Task: Set Answer 2 of the checkboxes to "Time".
Action: Mouse moved to (256, 400)
Screenshot: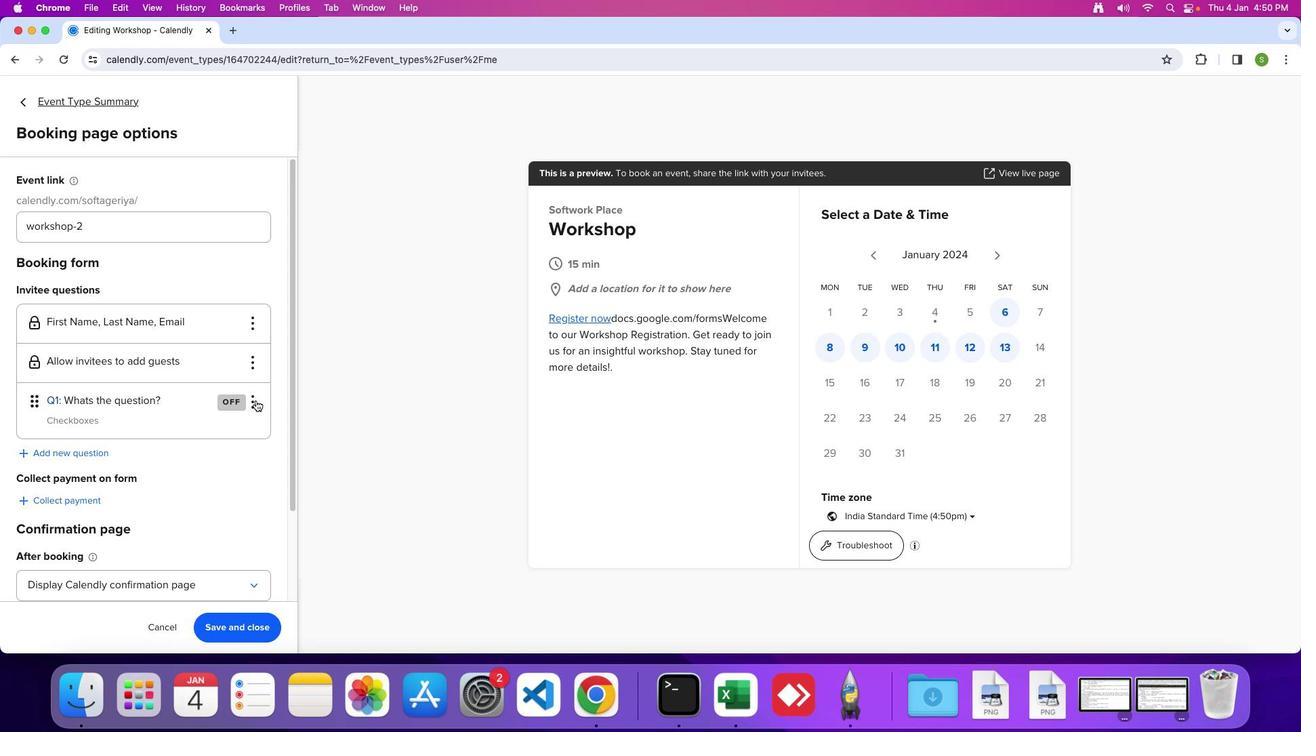 
Action: Mouse pressed left at (256, 400)
Screenshot: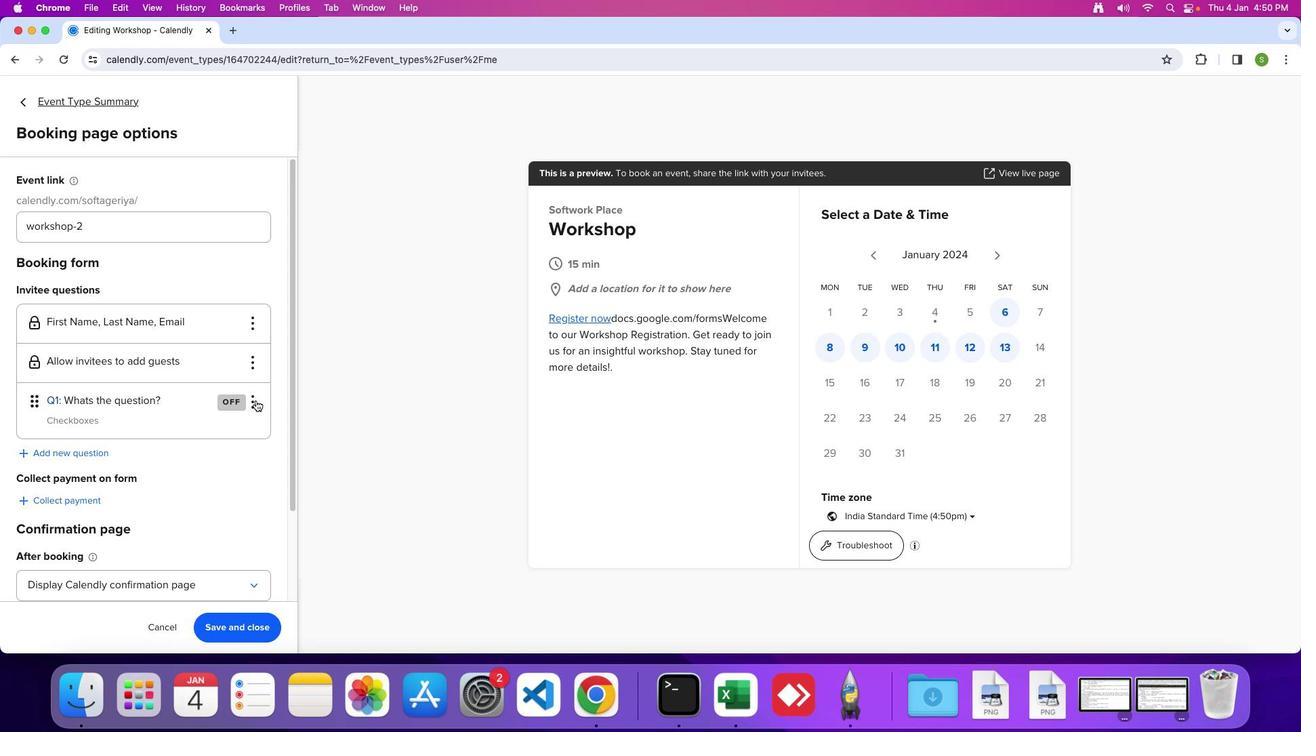 
Action: Mouse moved to (252, 418)
Screenshot: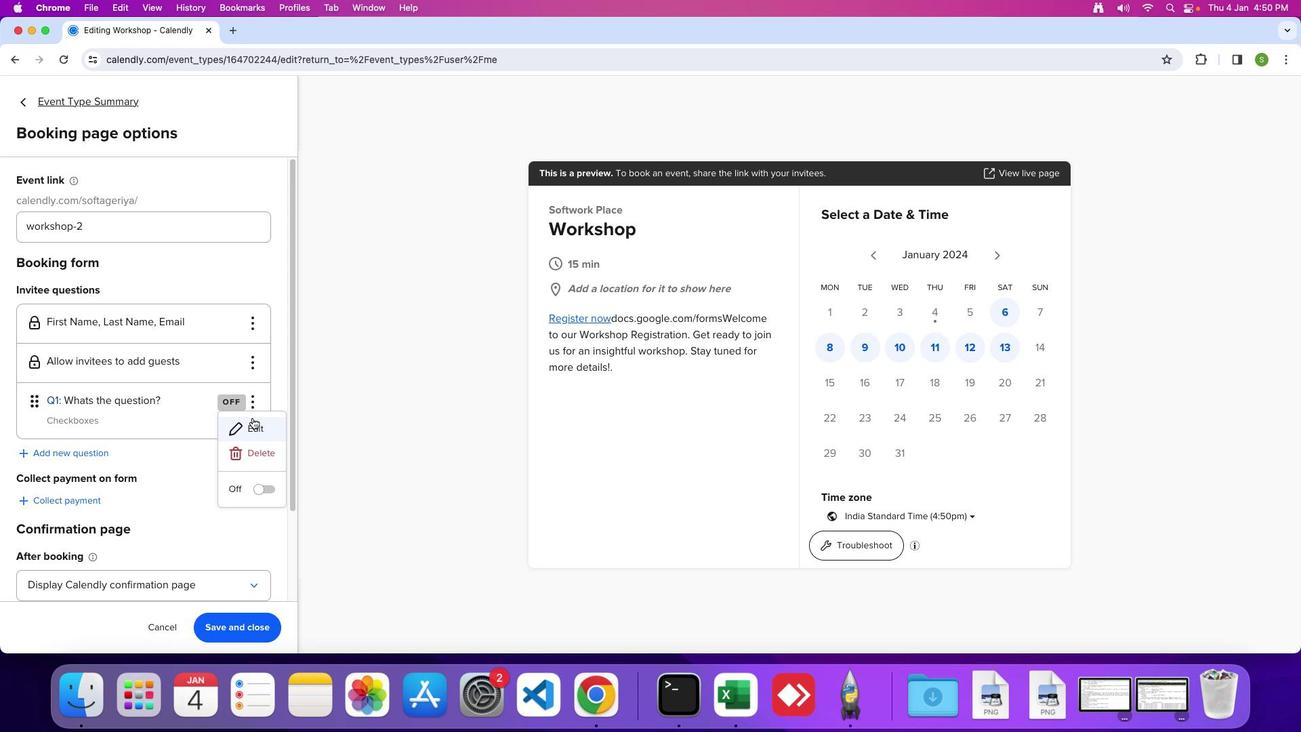 
Action: Mouse pressed left at (252, 418)
Screenshot: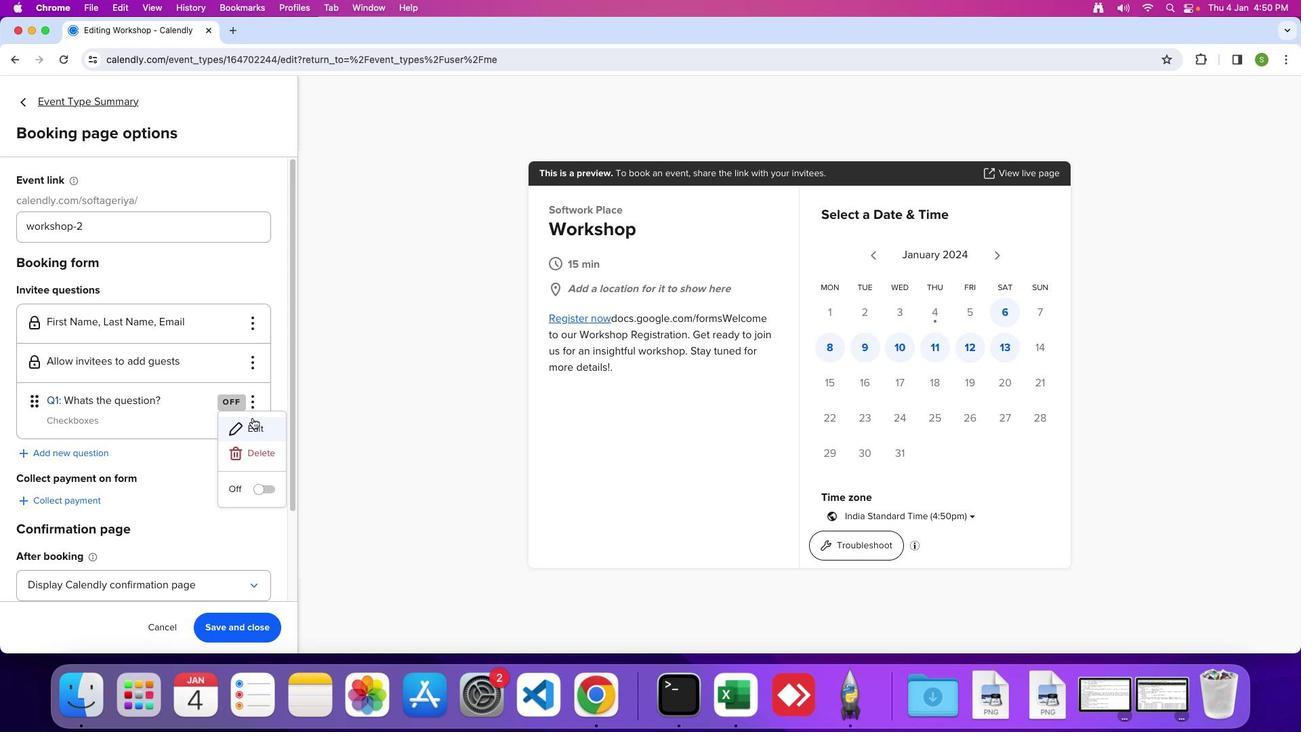 
Action: Mouse moved to (607, 428)
Screenshot: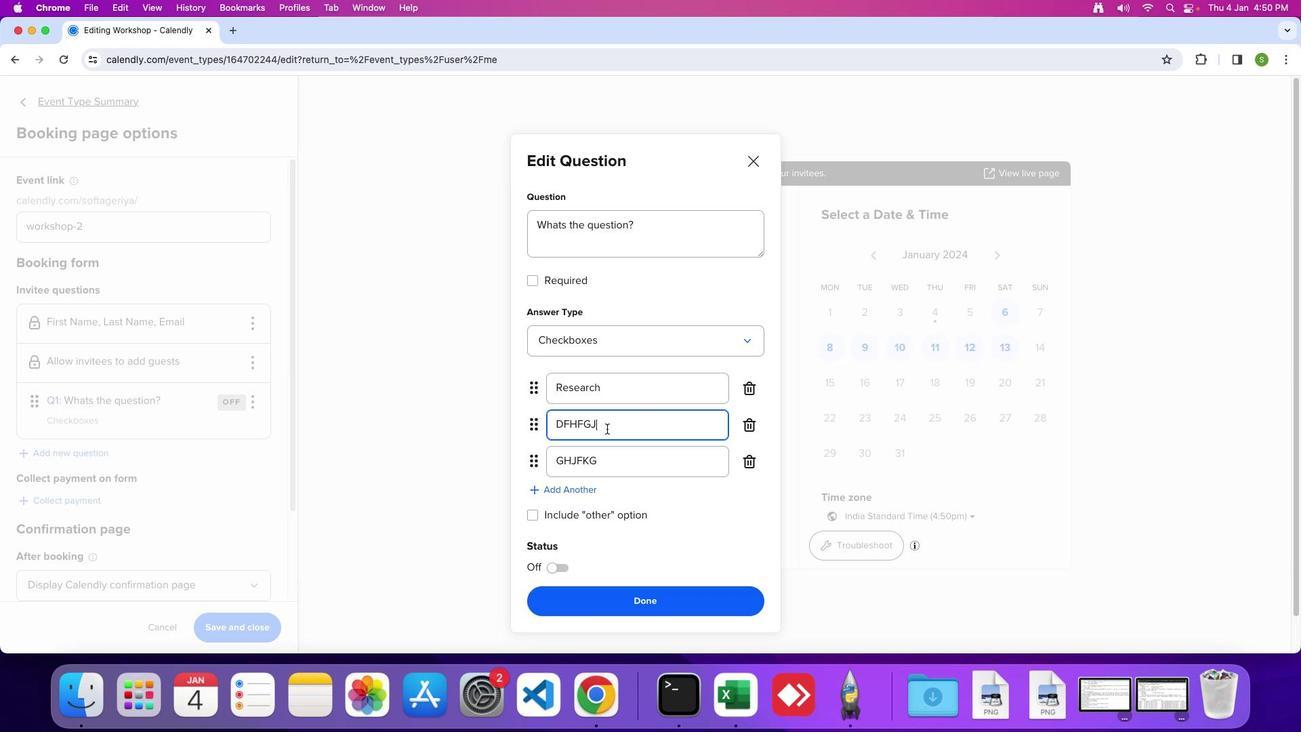 
Action: Mouse pressed left at (607, 428)
Screenshot: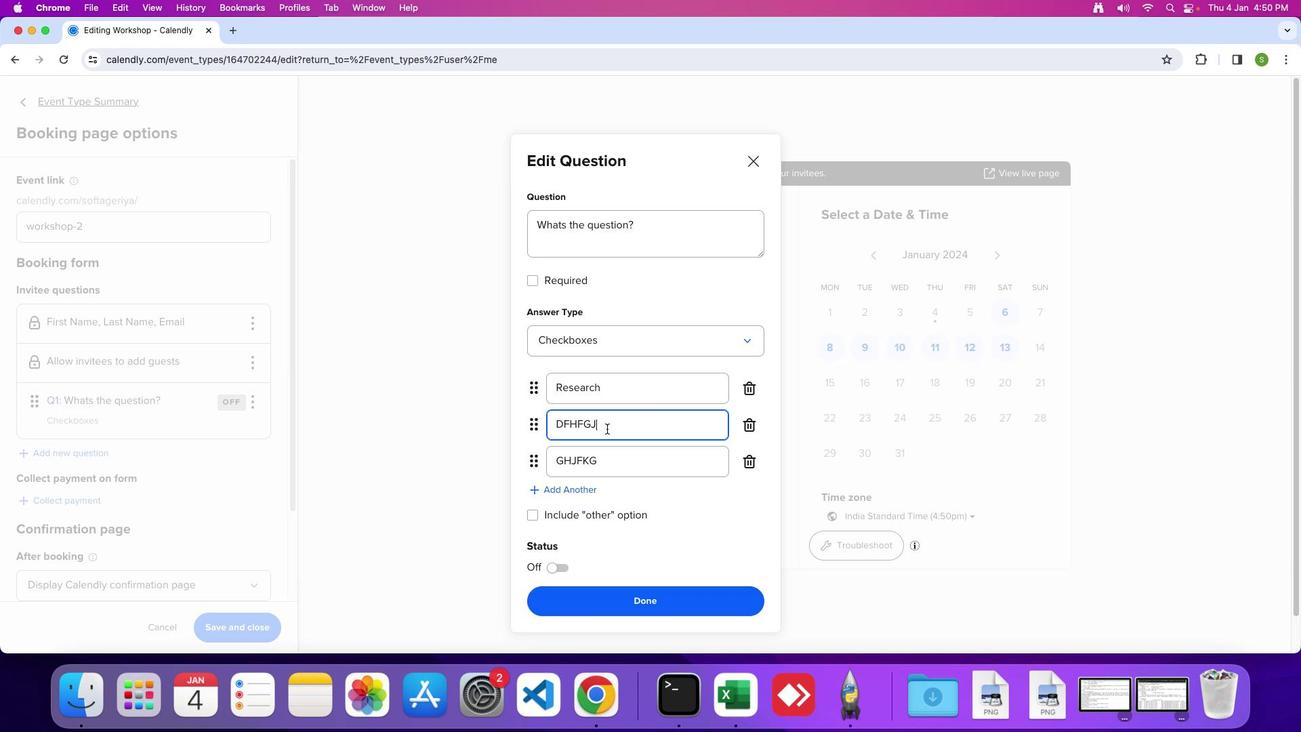 
Action: Mouse moved to (452, 410)
Screenshot: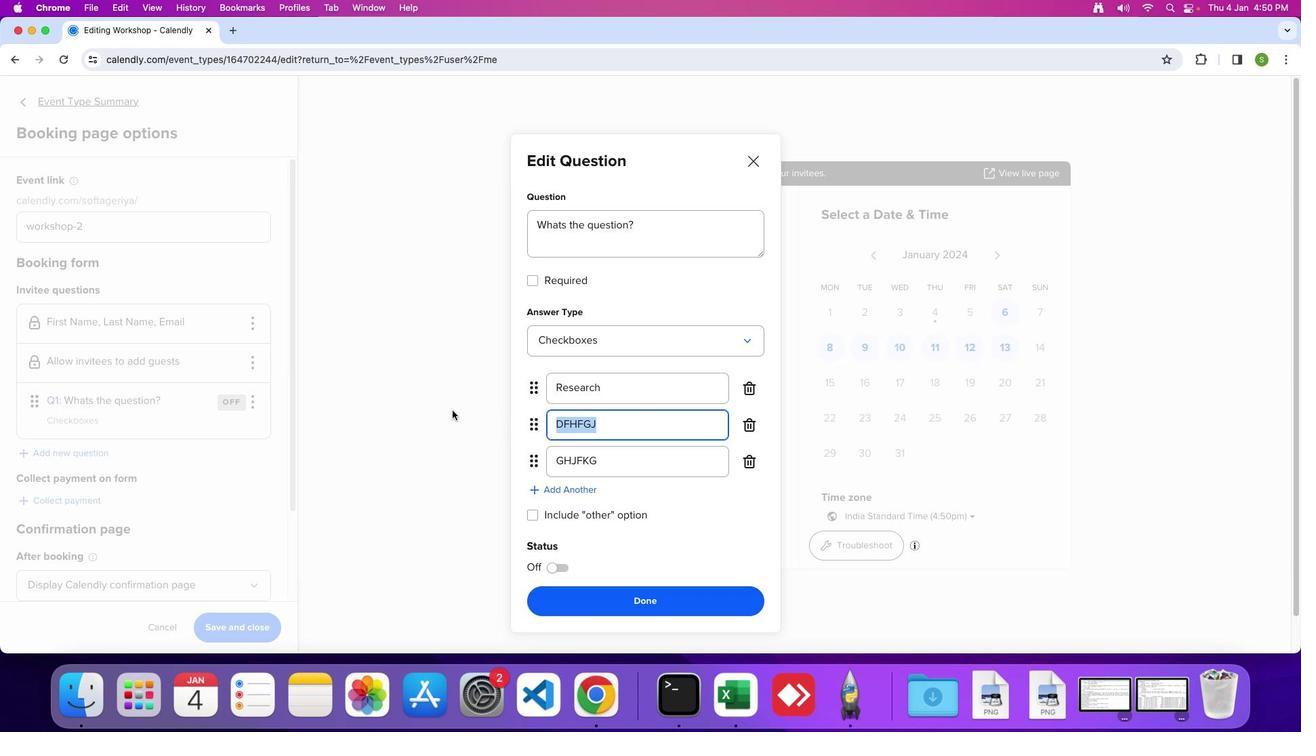 
Action: Key pressed 'T'Key.caps_lock'i''m''e'
Screenshot: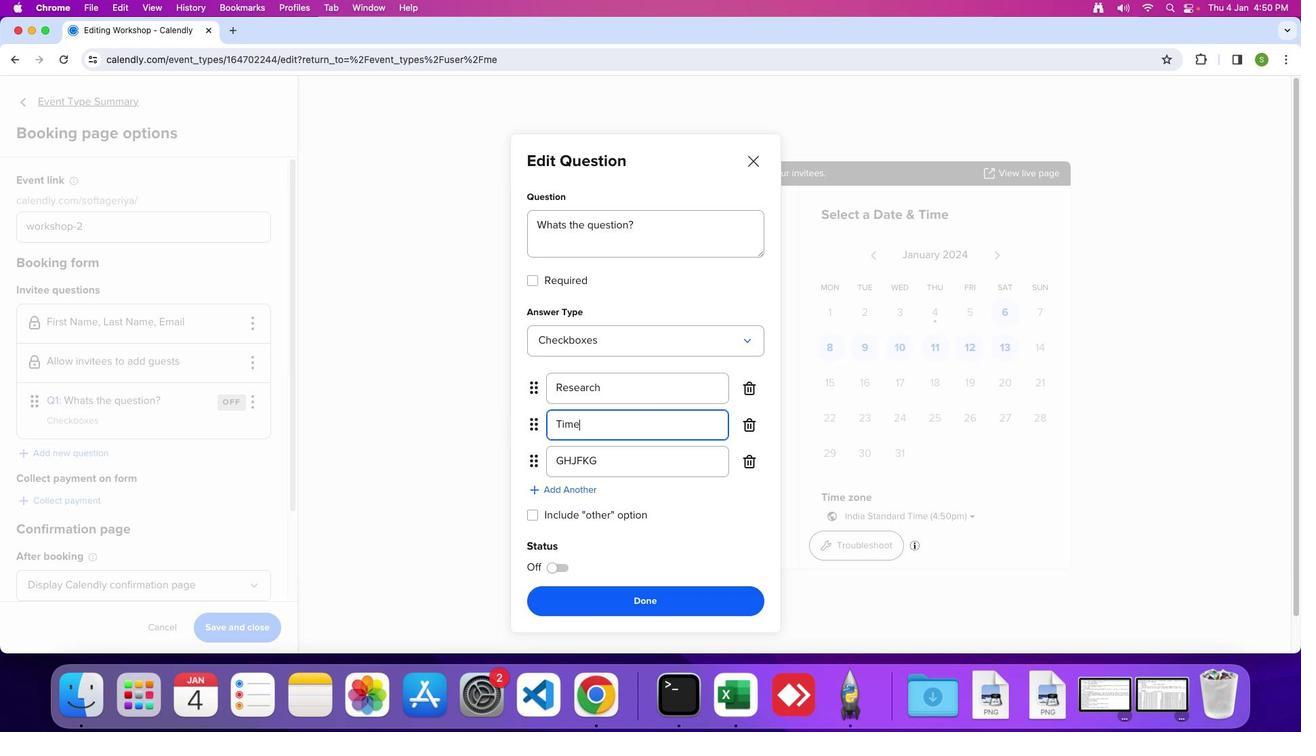 
Action: Mouse moved to (614, 606)
Screenshot: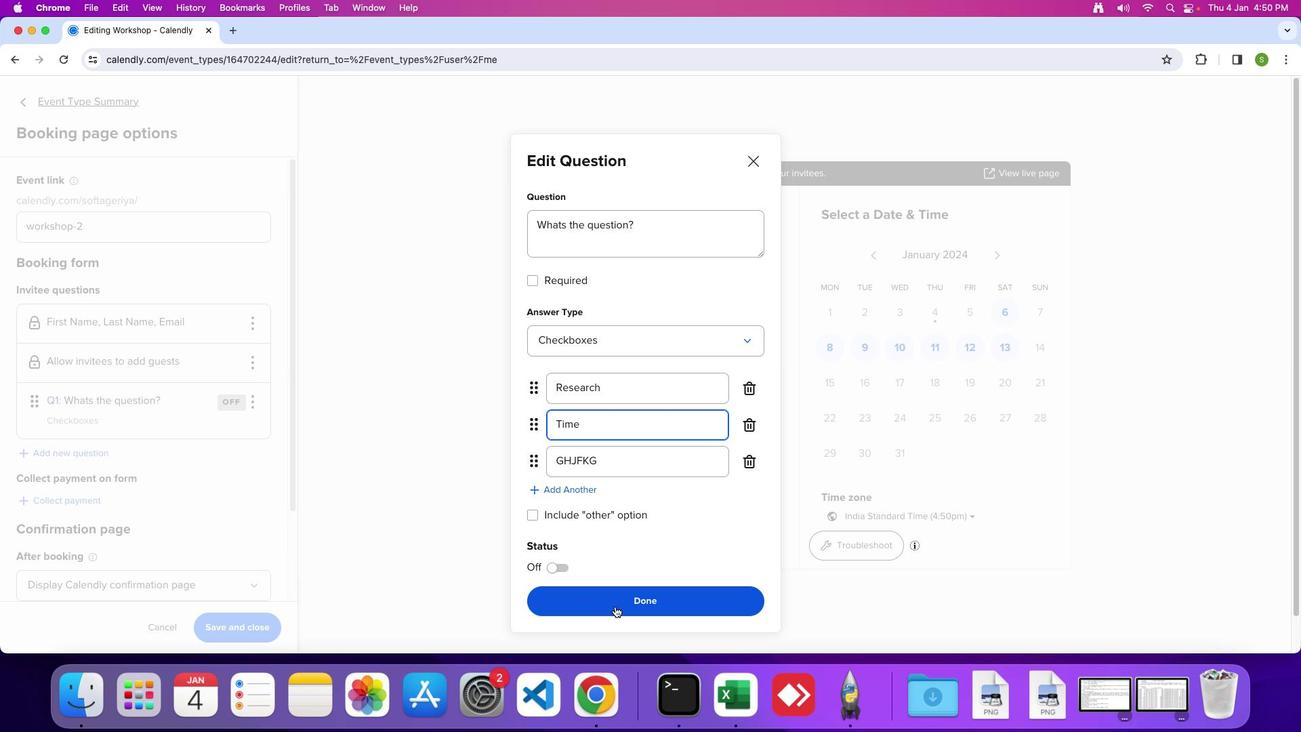 
Action: Mouse pressed left at (614, 606)
Screenshot: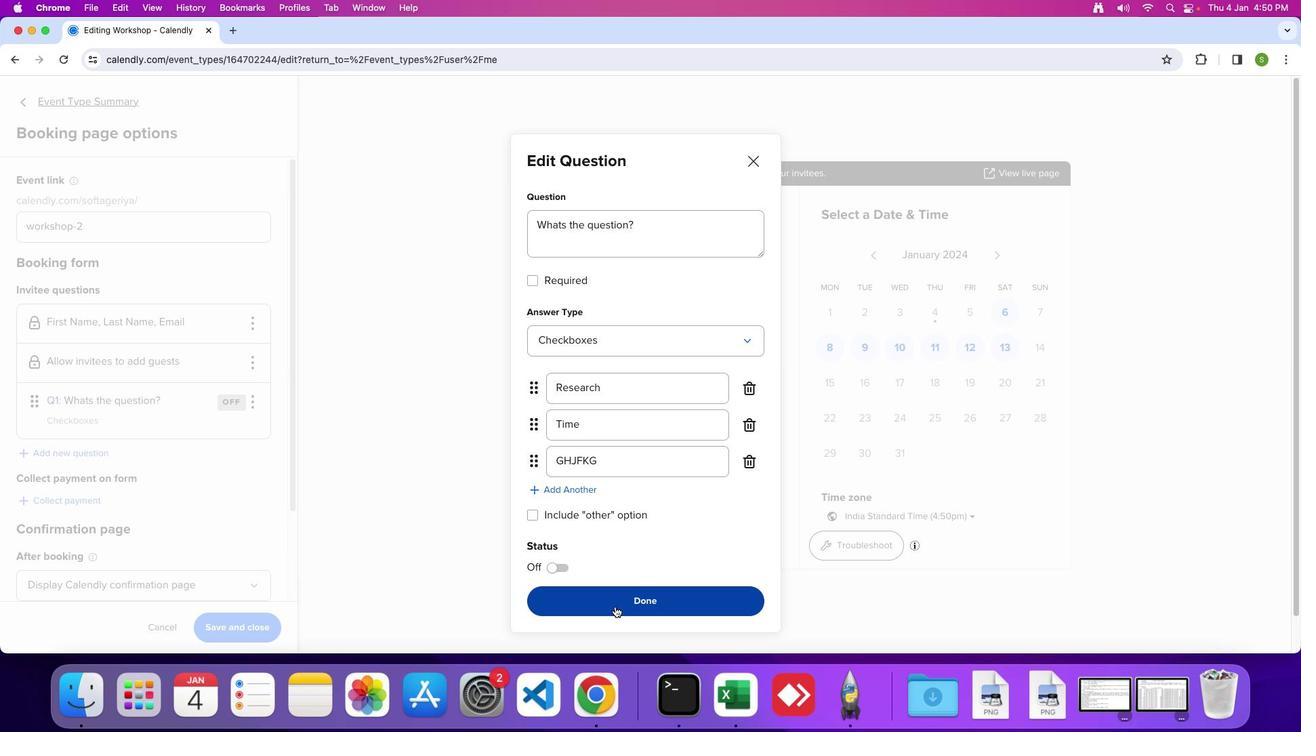 
Action: Mouse moved to (614, 606)
Screenshot: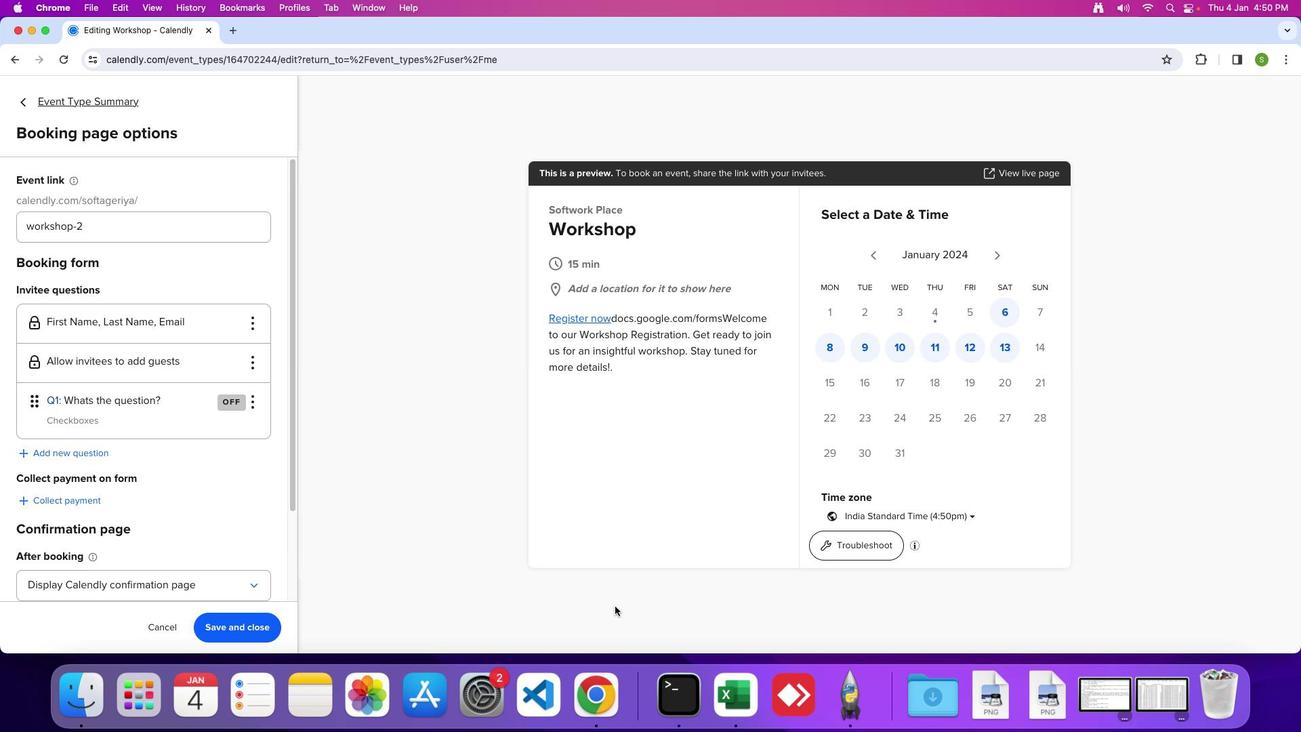 
